 Task: Insert curved connector.
Action: Mouse moved to (249, 91)
Screenshot: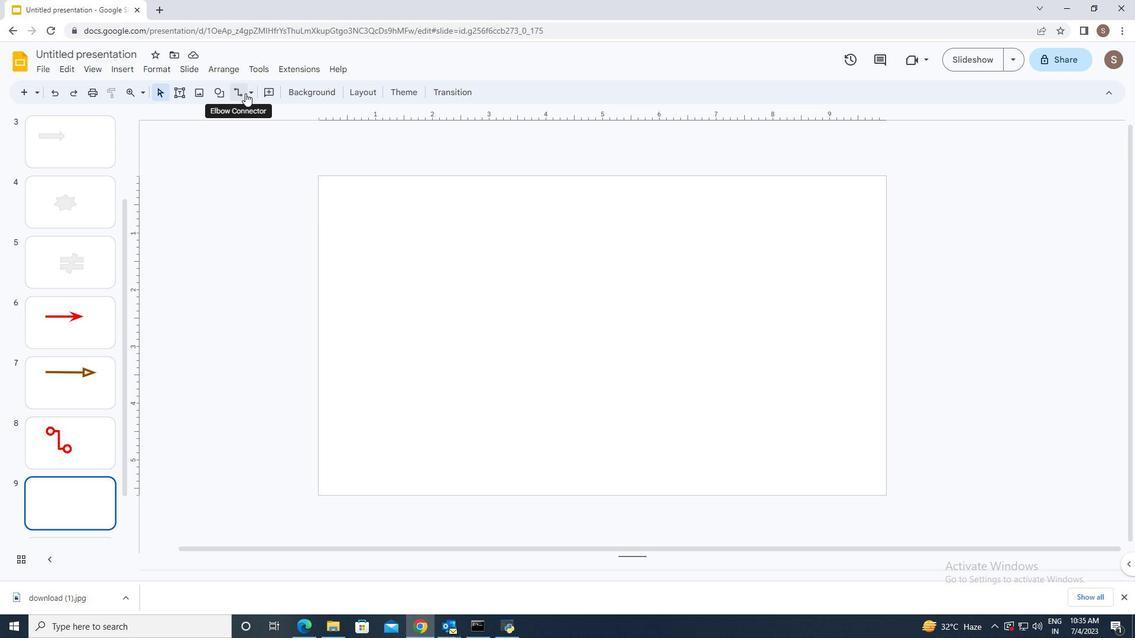 
Action: Mouse pressed left at (249, 91)
Screenshot: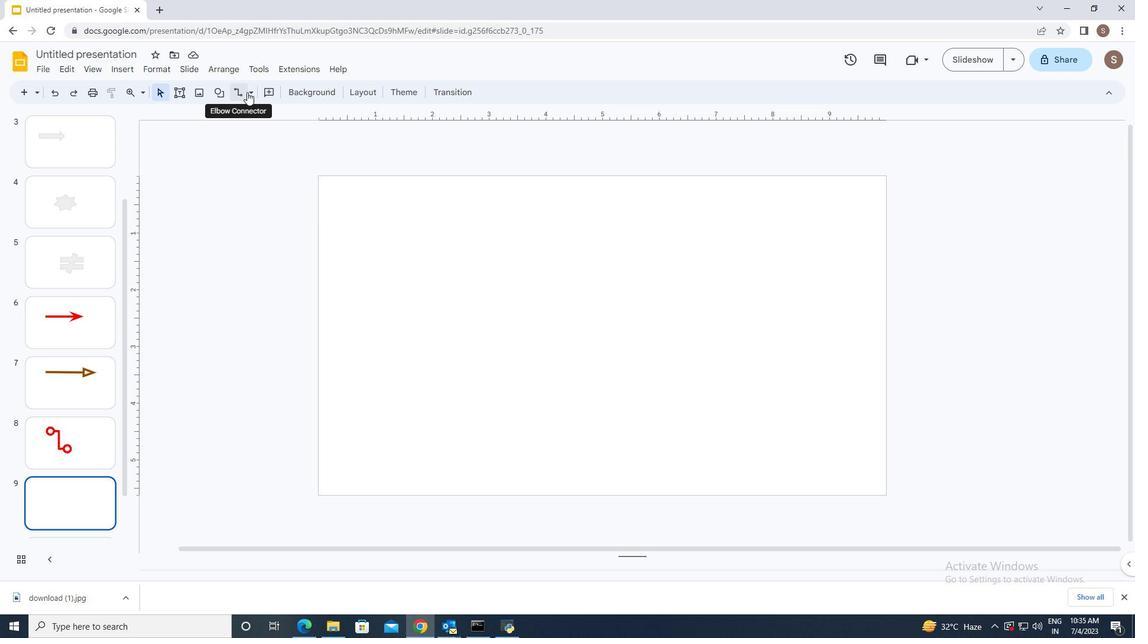 
Action: Mouse moved to (256, 168)
Screenshot: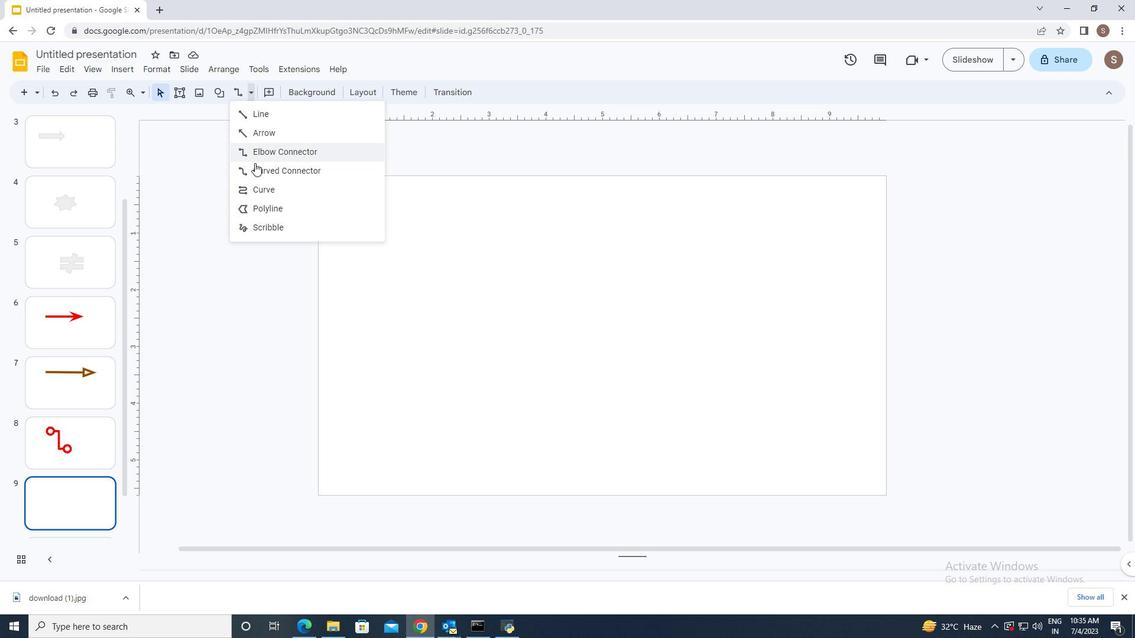 
Action: Mouse pressed left at (256, 168)
Screenshot: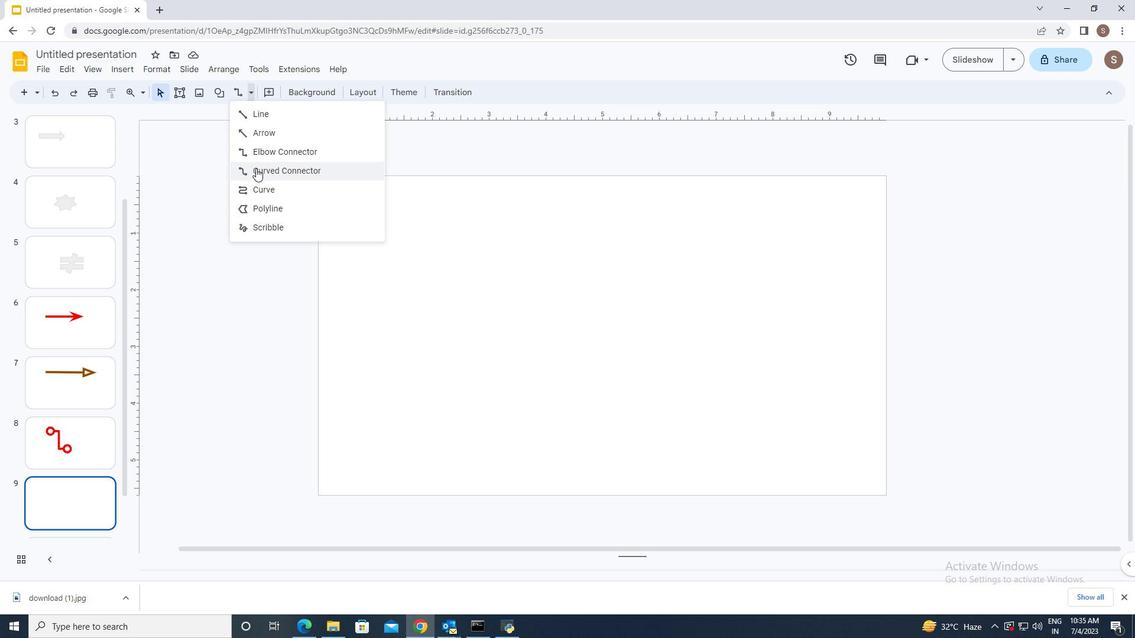 
Action: Mouse moved to (459, 269)
Screenshot: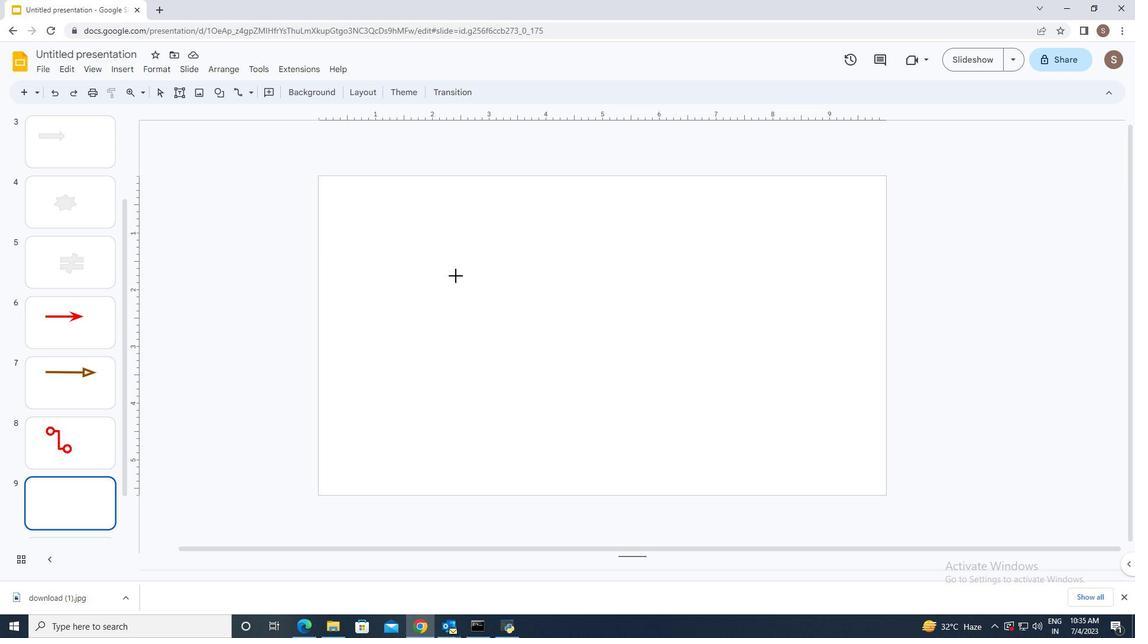 
Action: Mouse pressed left at (459, 269)
Screenshot: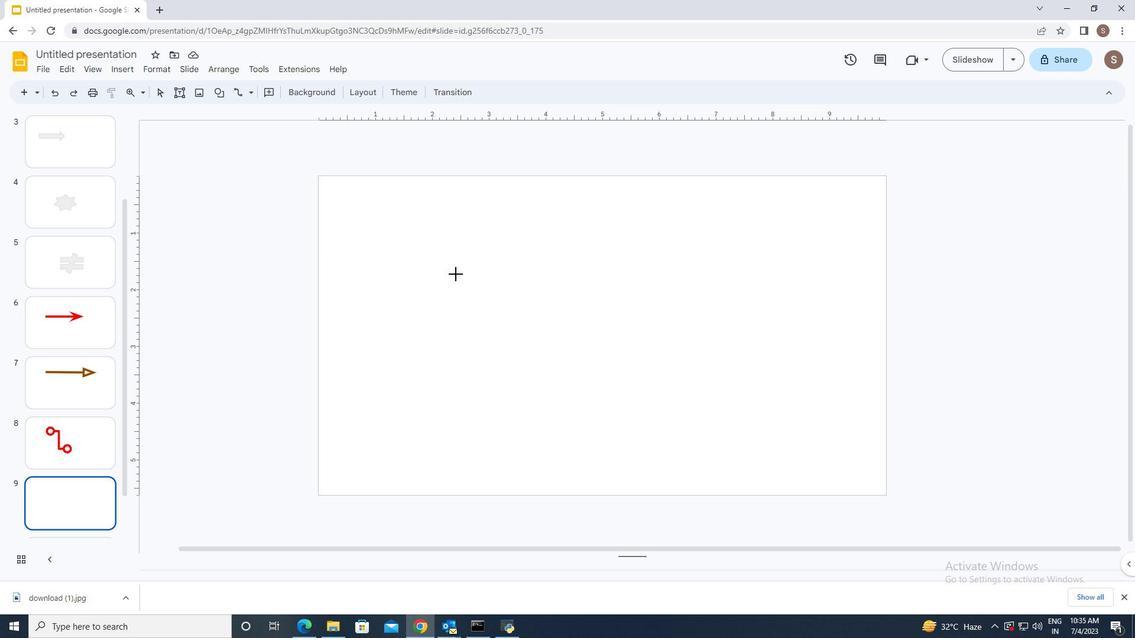 
Action: Mouse moved to (639, 434)
Screenshot: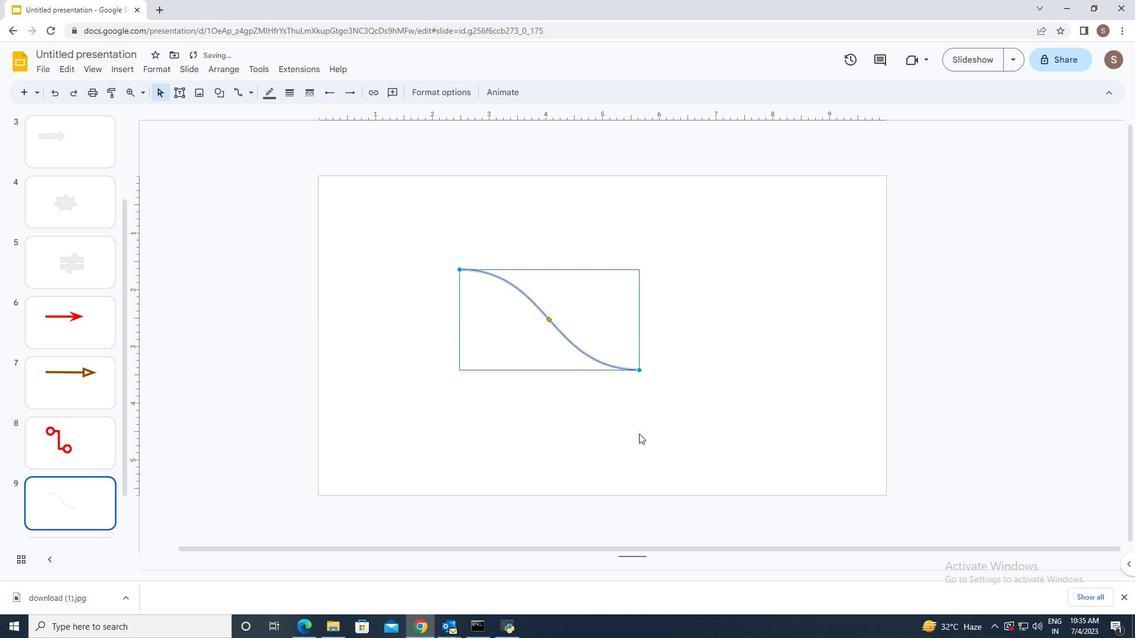 
Action: Mouse pressed left at (639, 434)
Screenshot: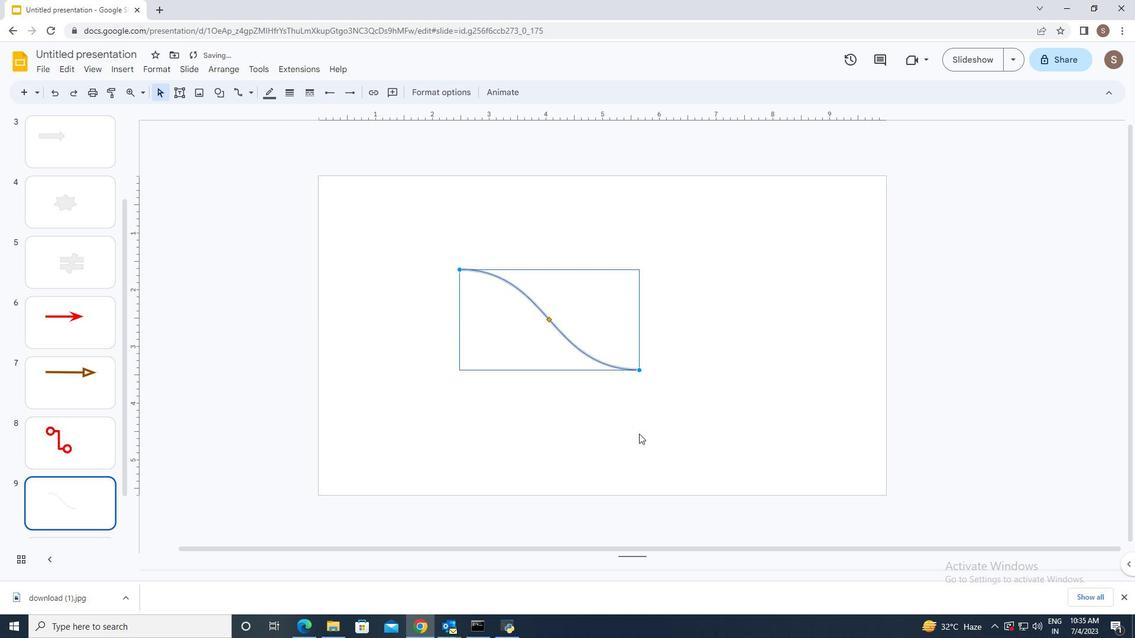
Action: Mouse moved to (639, 433)
Screenshot: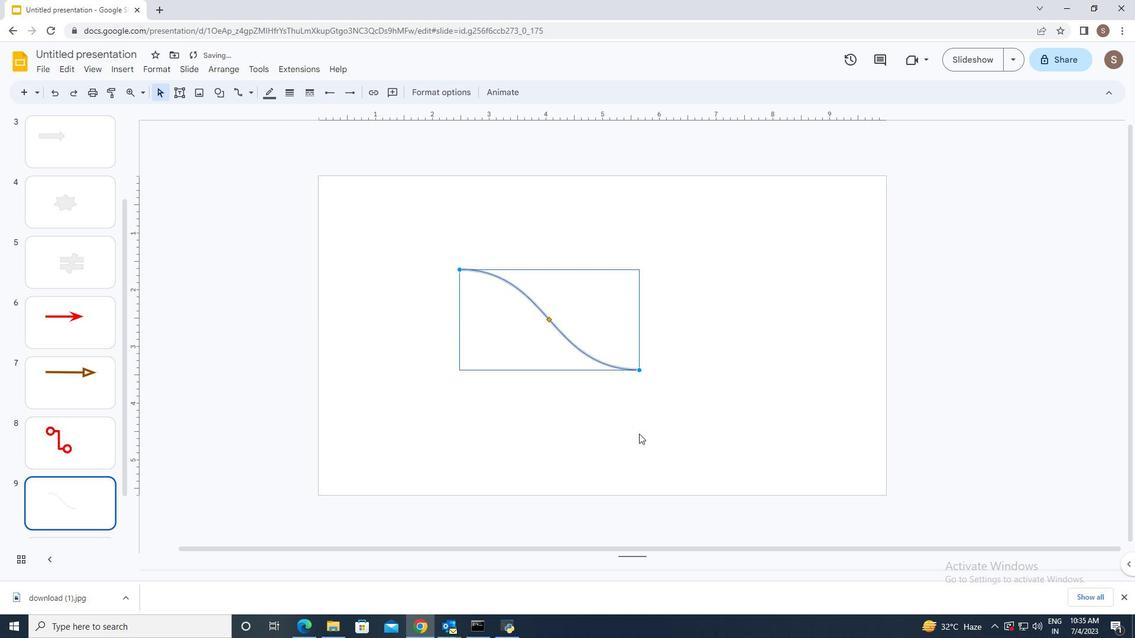 
